 Task: Save all file "My Project 1"
Action: Mouse moved to (135, 182)
Screenshot: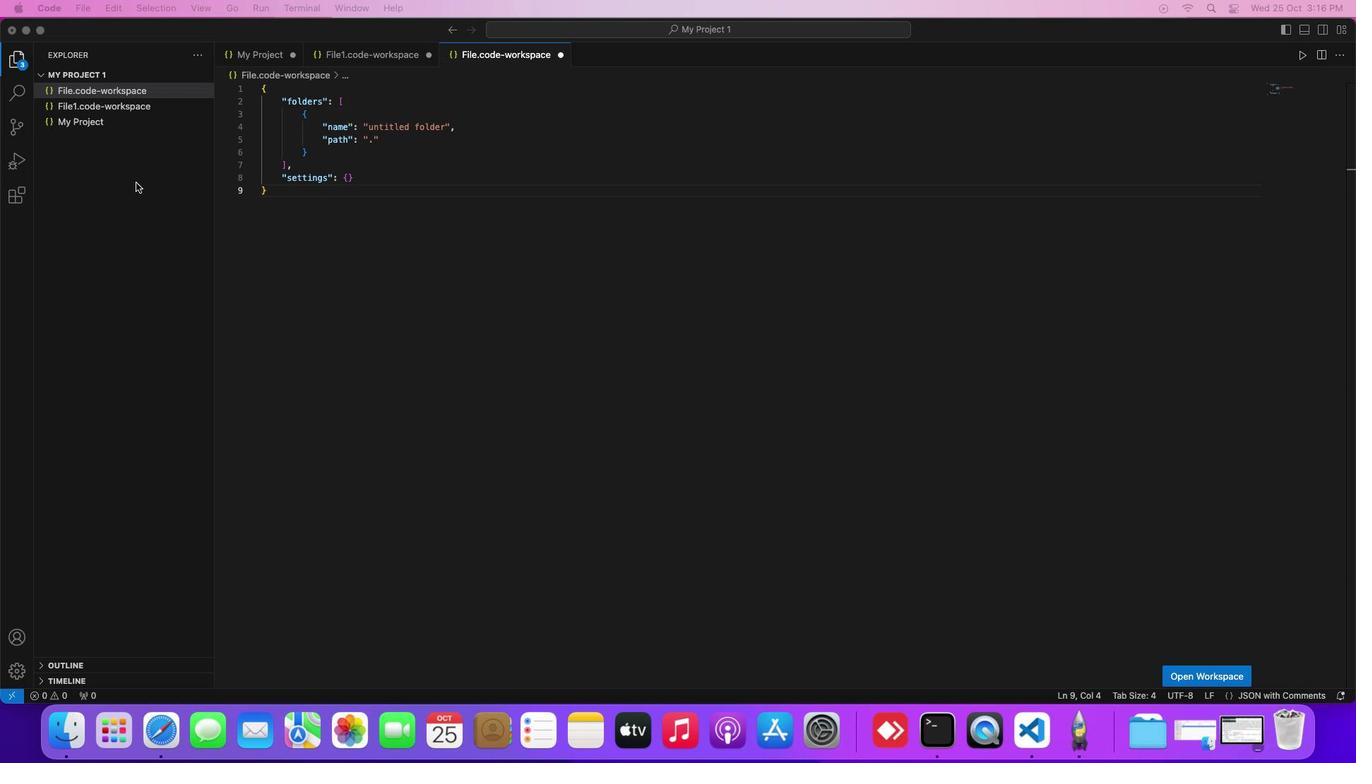 
Action: Mouse pressed left at (135, 182)
Screenshot: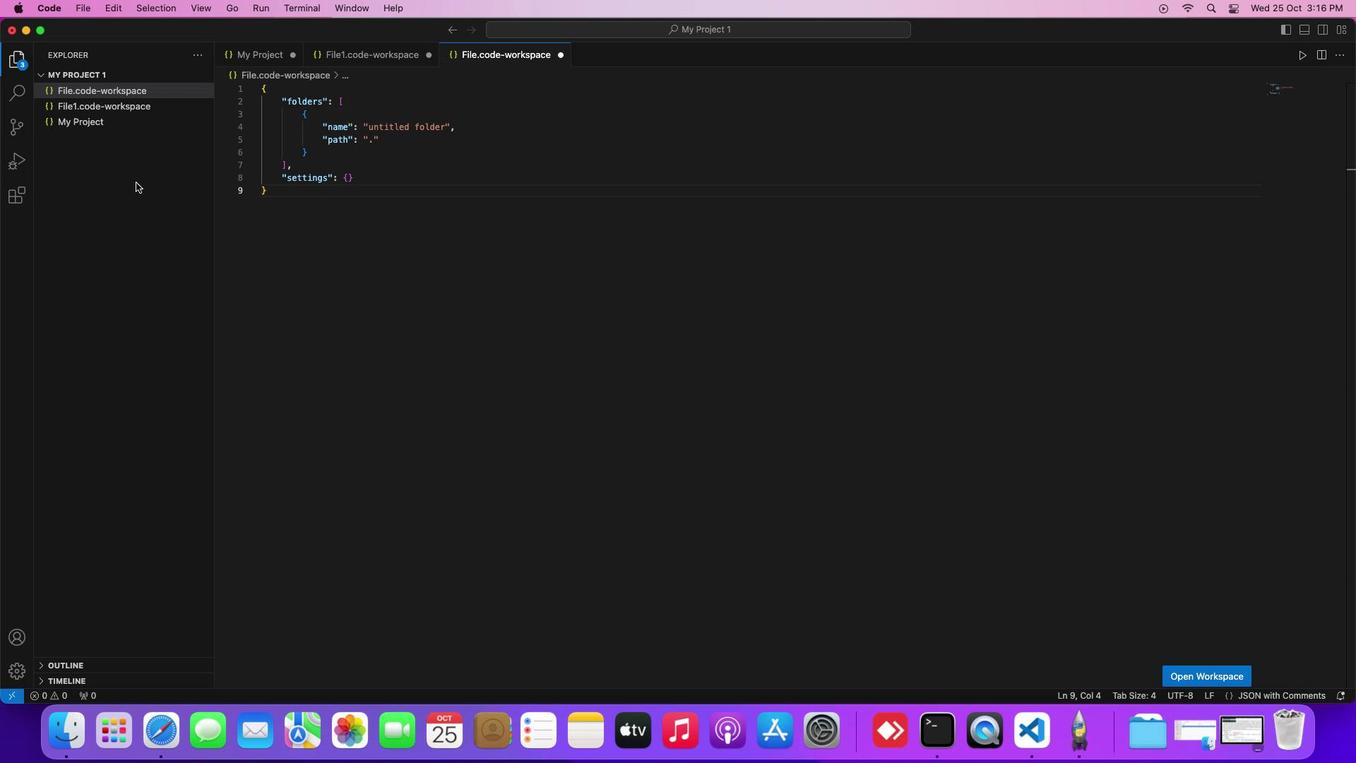 
Action: Mouse moved to (77, 9)
Screenshot: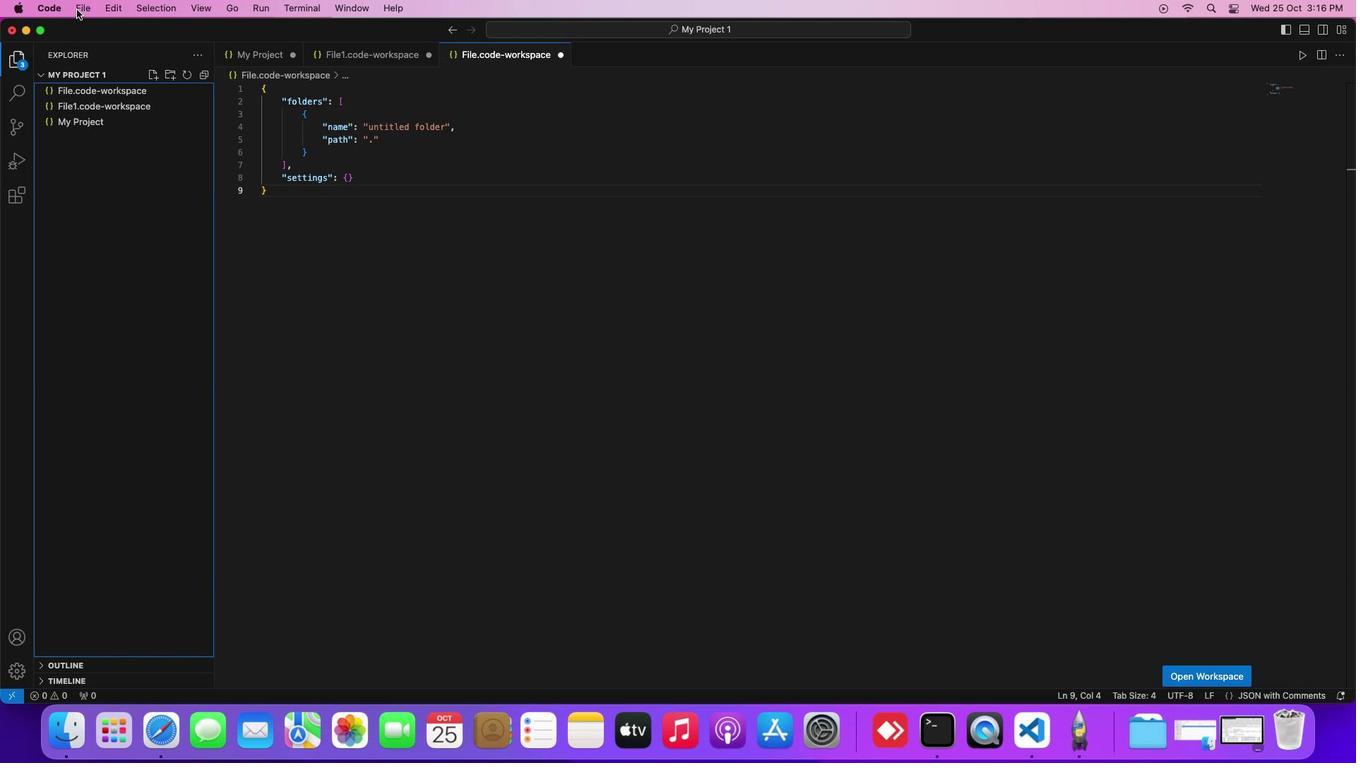 
Action: Mouse pressed left at (77, 9)
Screenshot: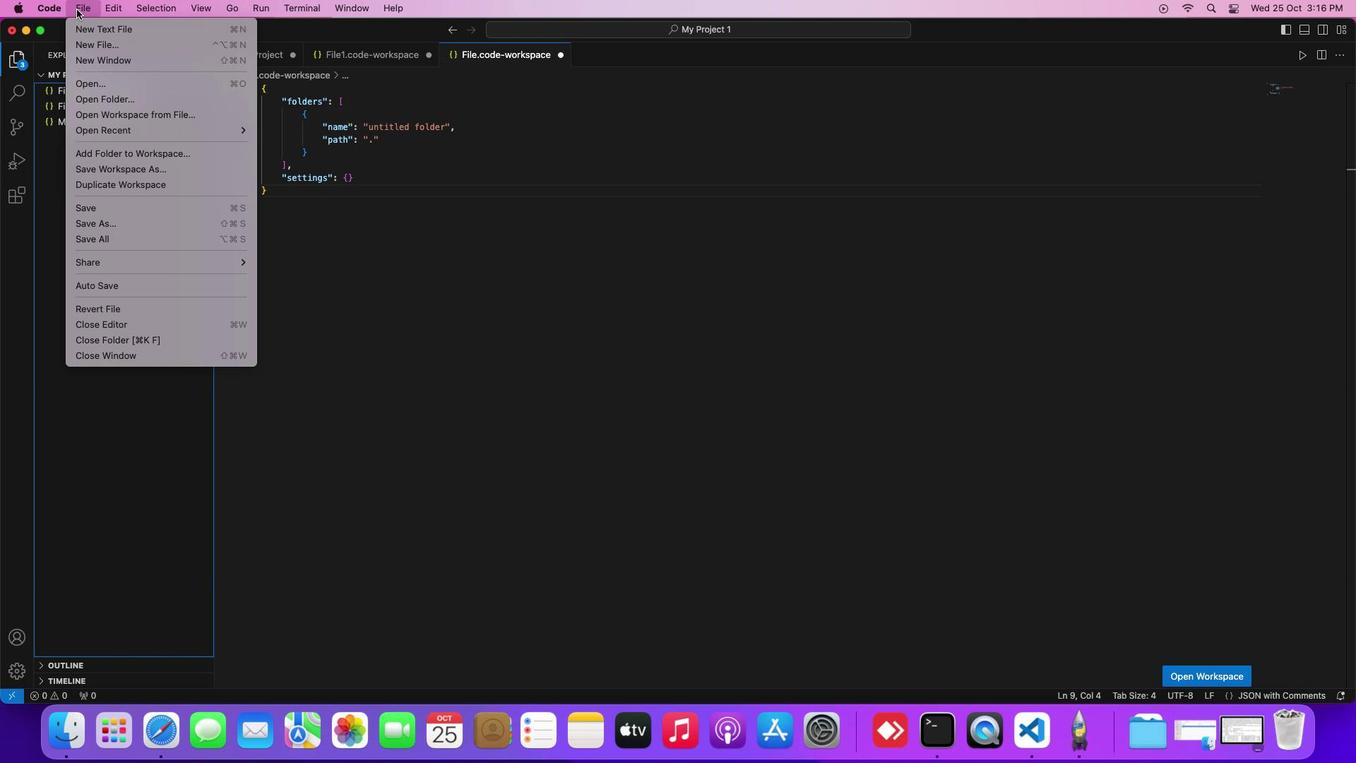 
Action: Mouse moved to (108, 234)
Screenshot: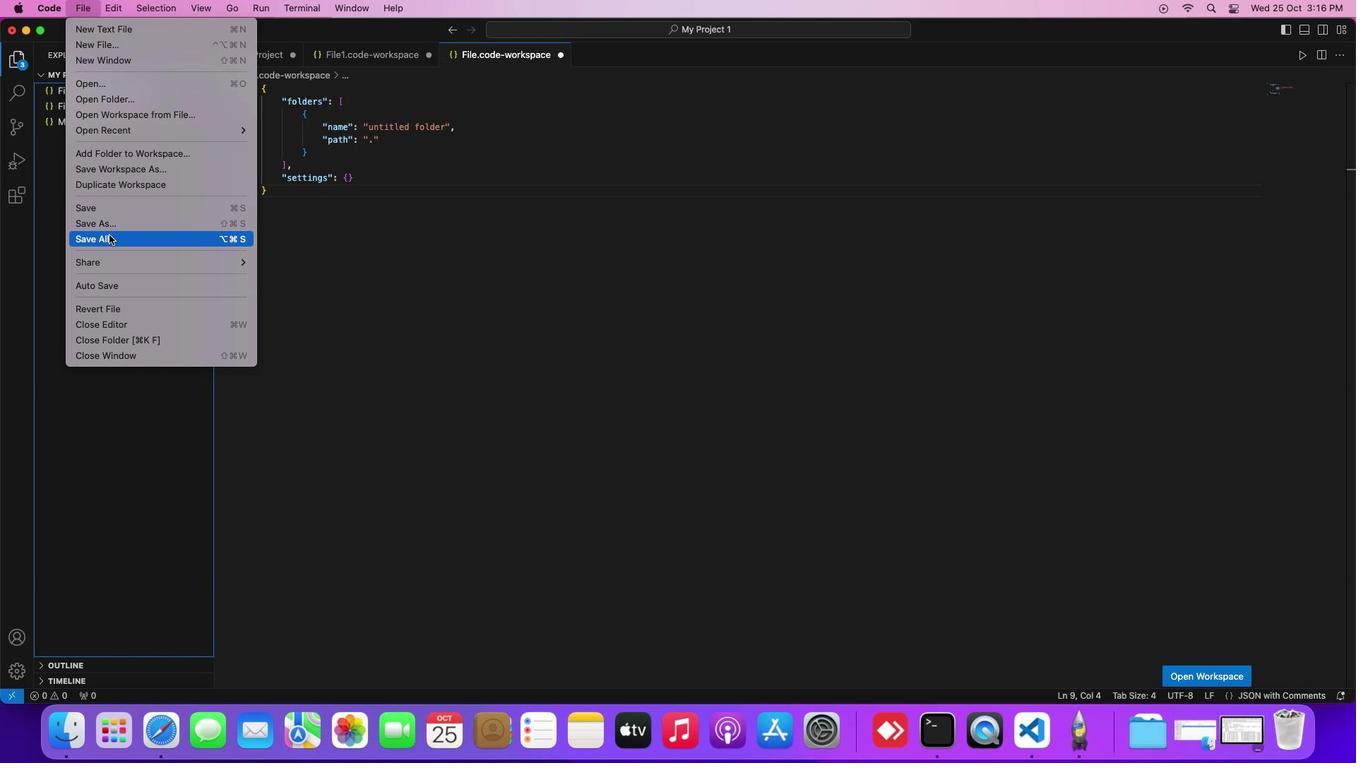 
Action: Mouse pressed left at (108, 234)
Screenshot: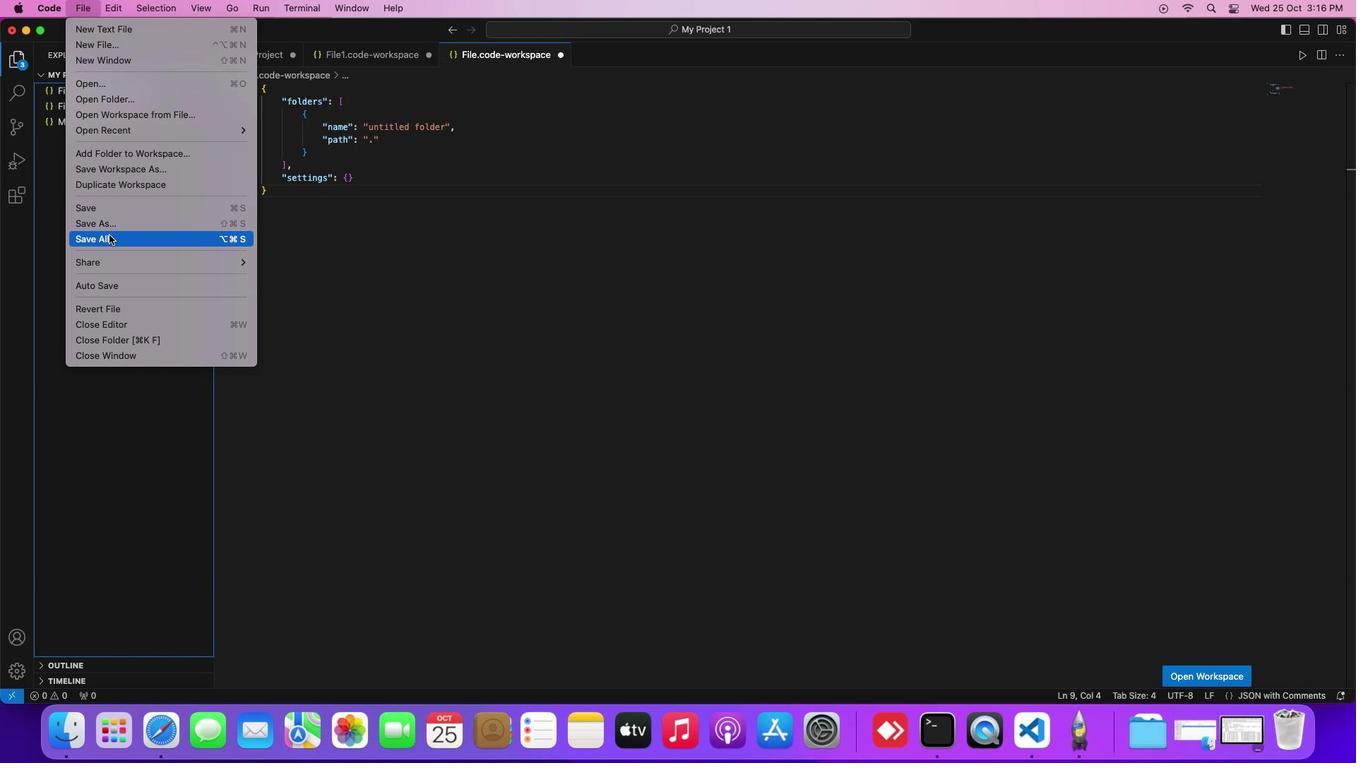 
Action: Mouse moved to (130, 248)
Screenshot: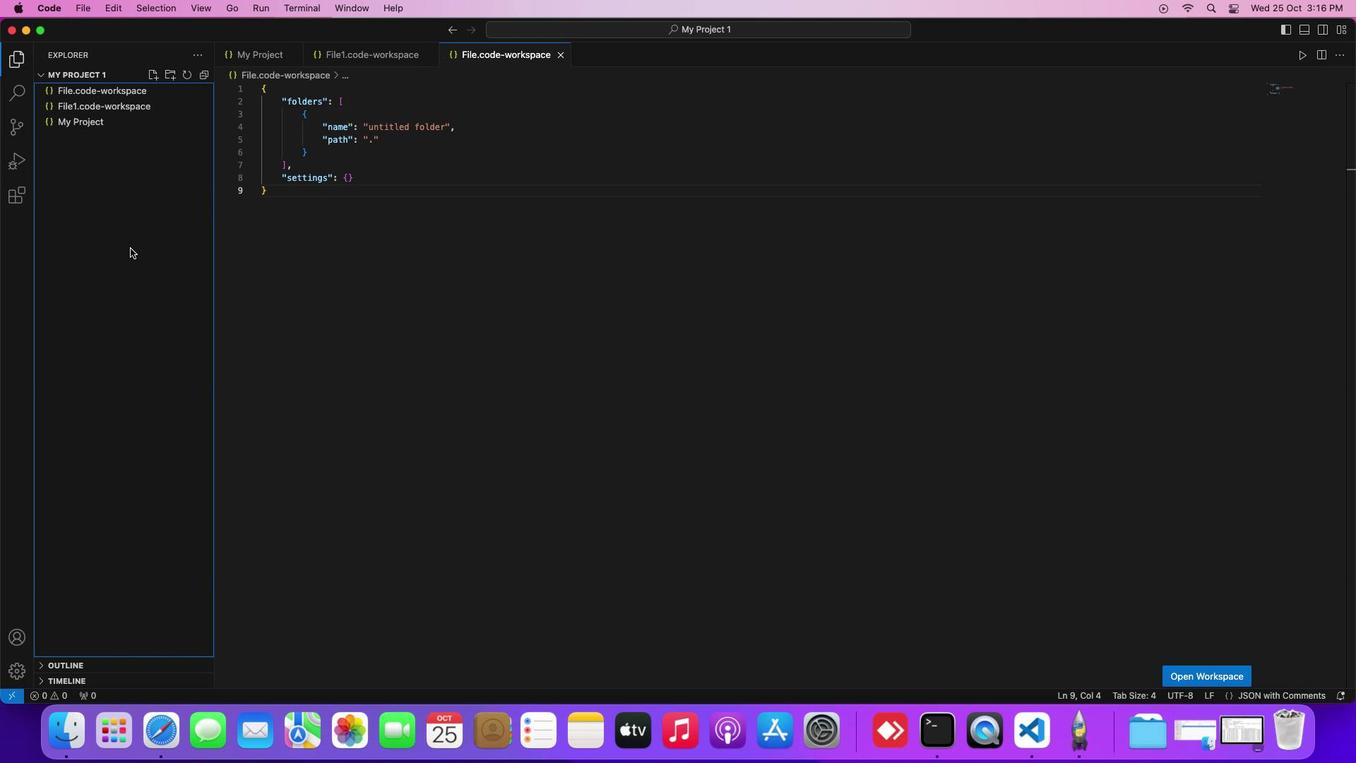 
